 Task: Update the HOA fees of the saved search to no HOA.
Action: Mouse moved to (841, 123)
Screenshot: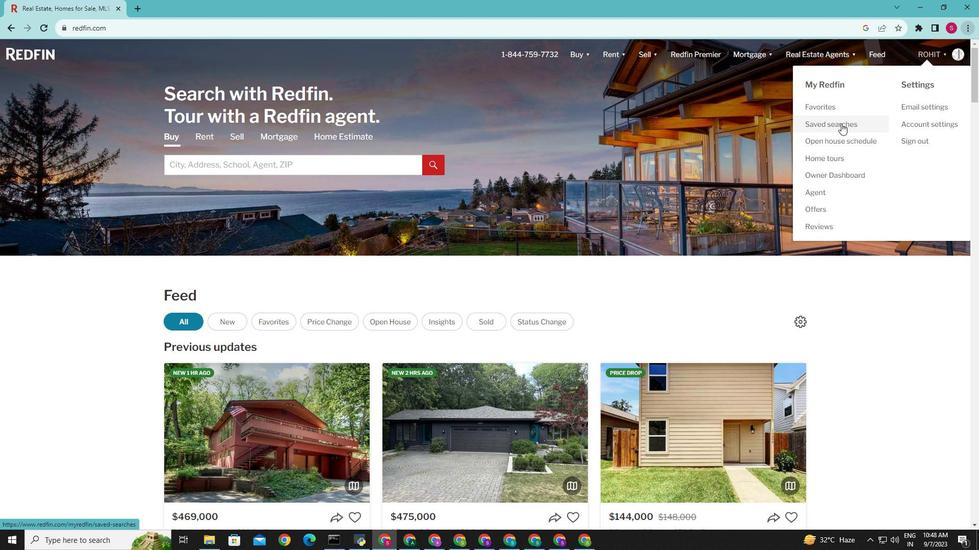 
Action: Mouse pressed left at (841, 123)
Screenshot: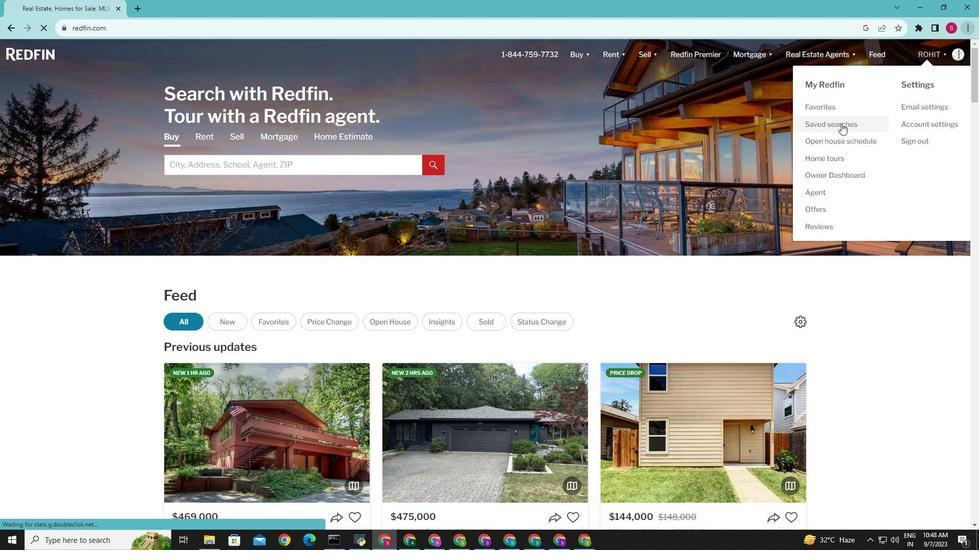 
Action: Mouse moved to (327, 247)
Screenshot: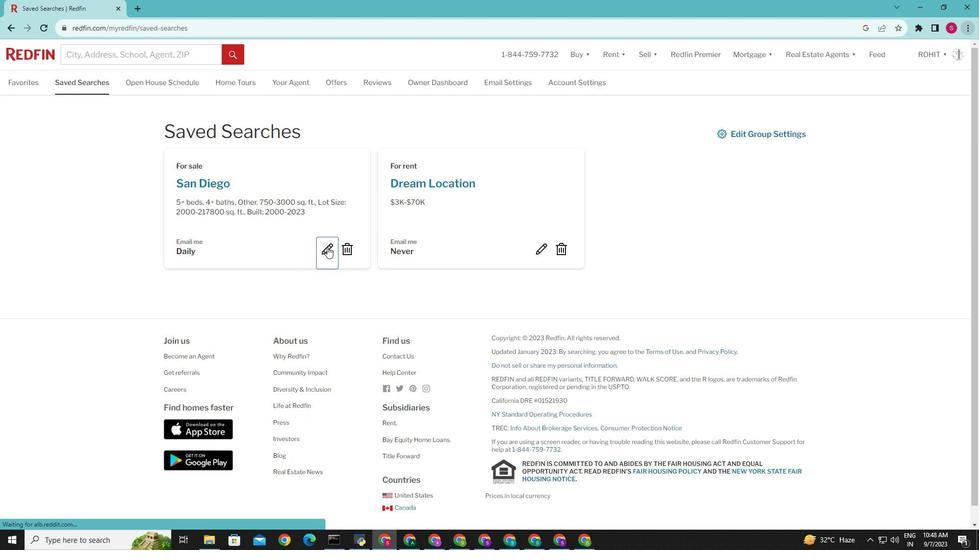 
Action: Mouse pressed left at (327, 247)
Screenshot: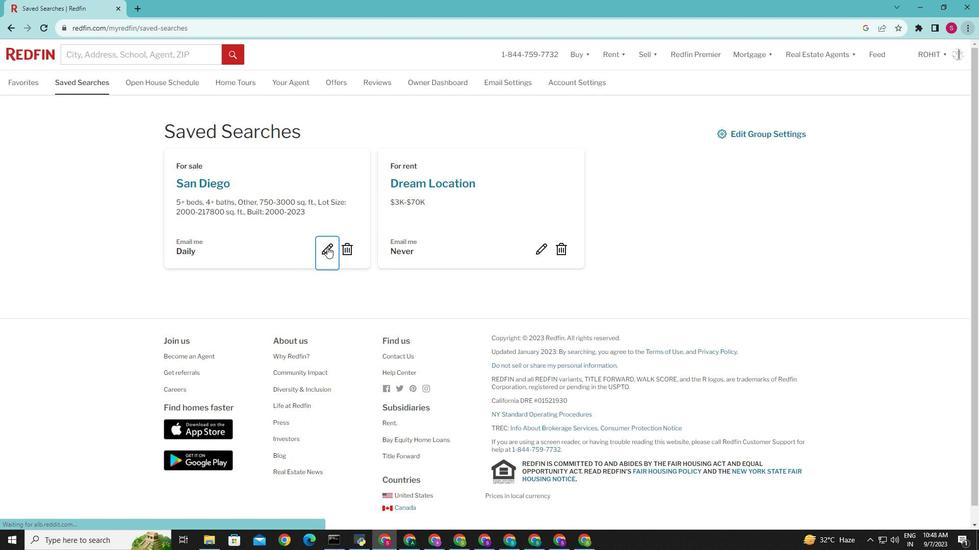 
Action: Mouse pressed left at (327, 247)
Screenshot: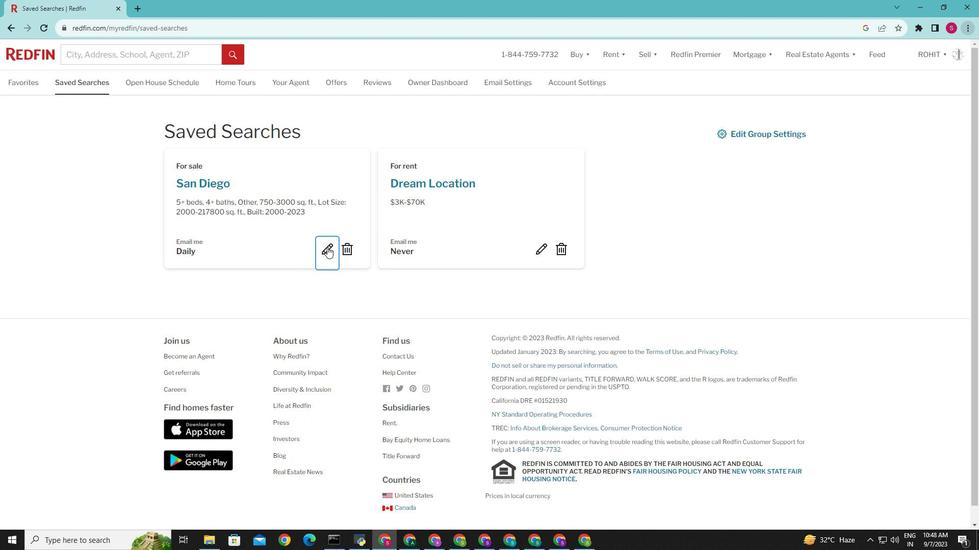 
Action: Mouse moved to (327, 260)
Screenshot: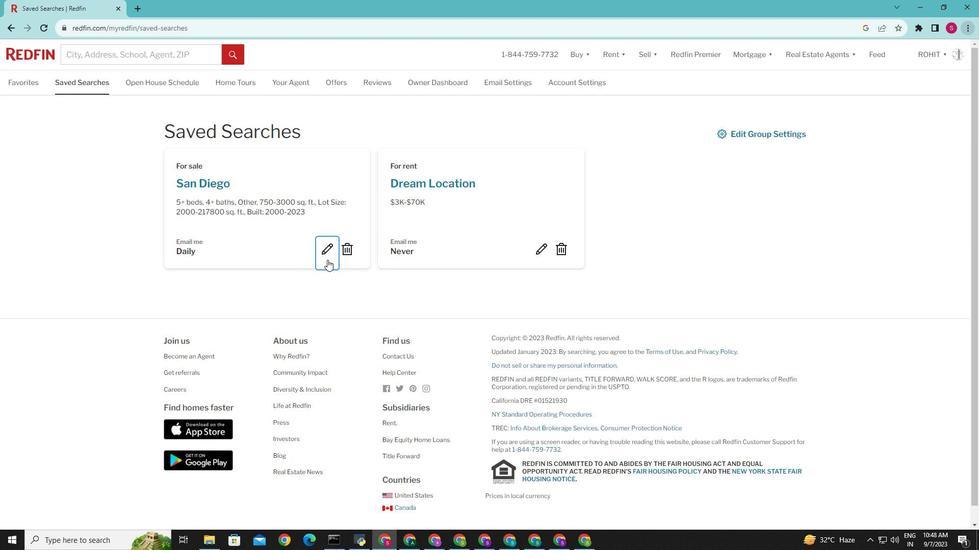 
Action: Mouse pressed left at (327, 260)
Screenshot: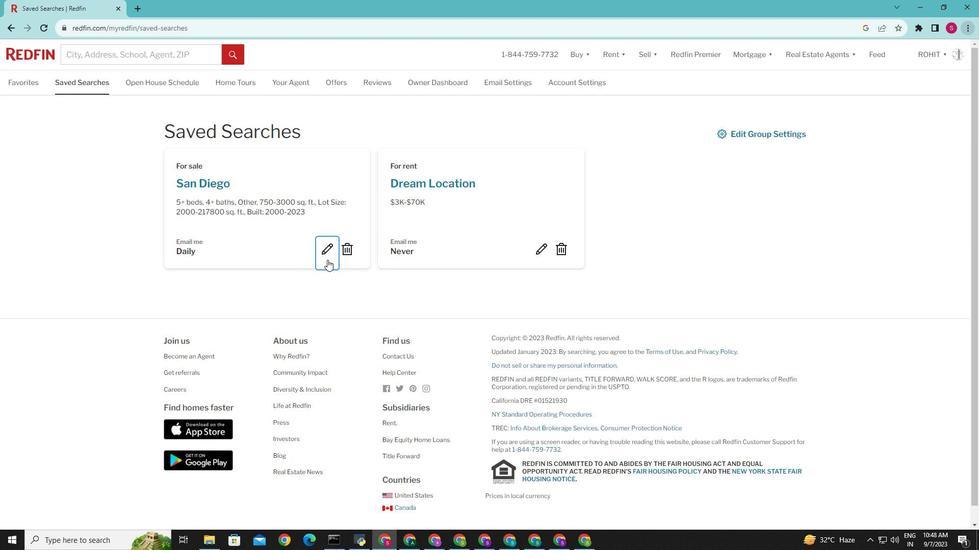 
Action: Mouse pressed left at (327, 260)
Screenshot: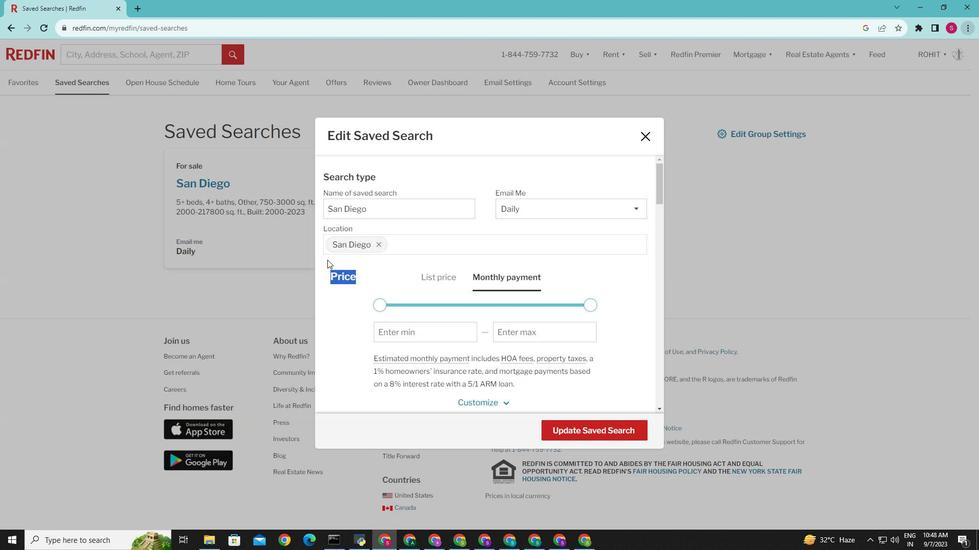 
Action: Mouse moved to (389, 342)
Screenshot: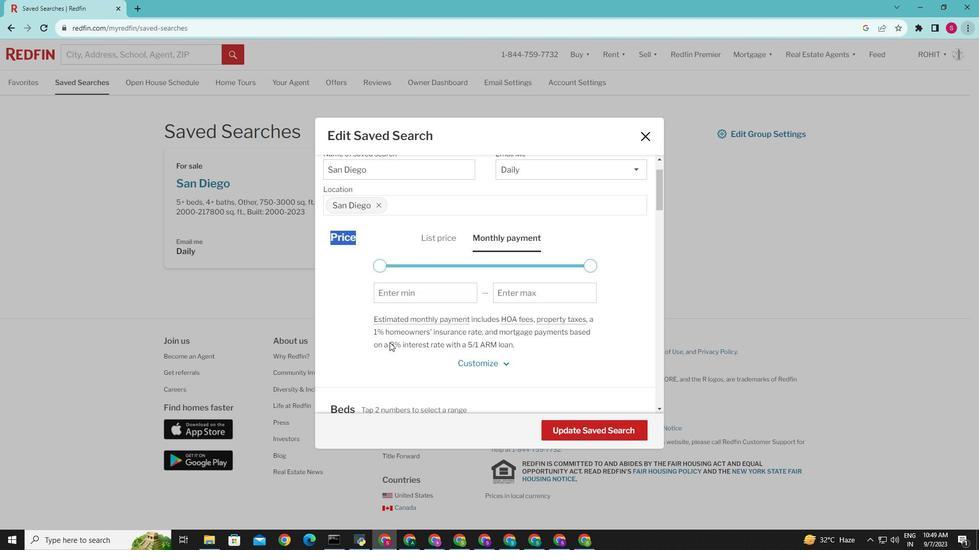 
Action: Mouse scrolled (389, 342) with delta (0, 0)
Screenshot: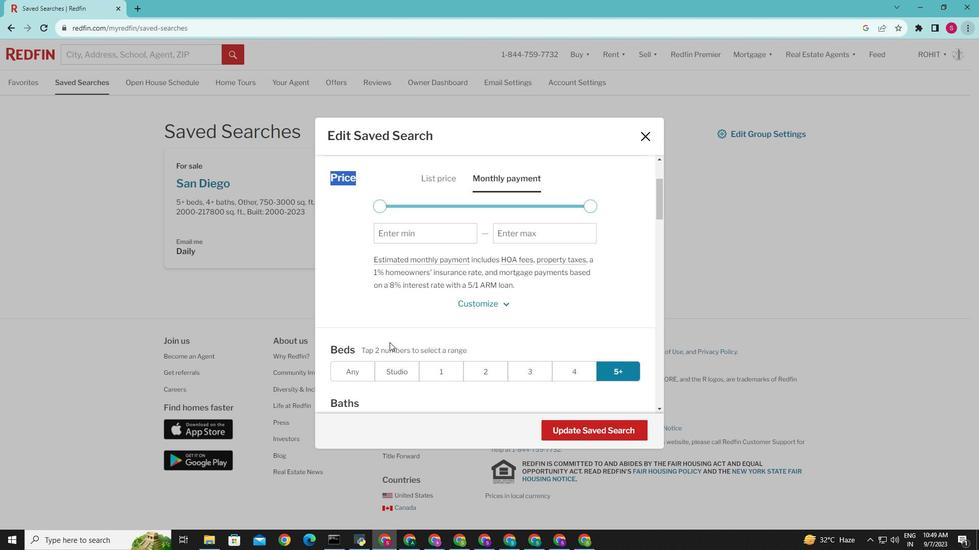 
Action: Mouse scrolled (389, 342) with delta (0, 0)
Screenshot: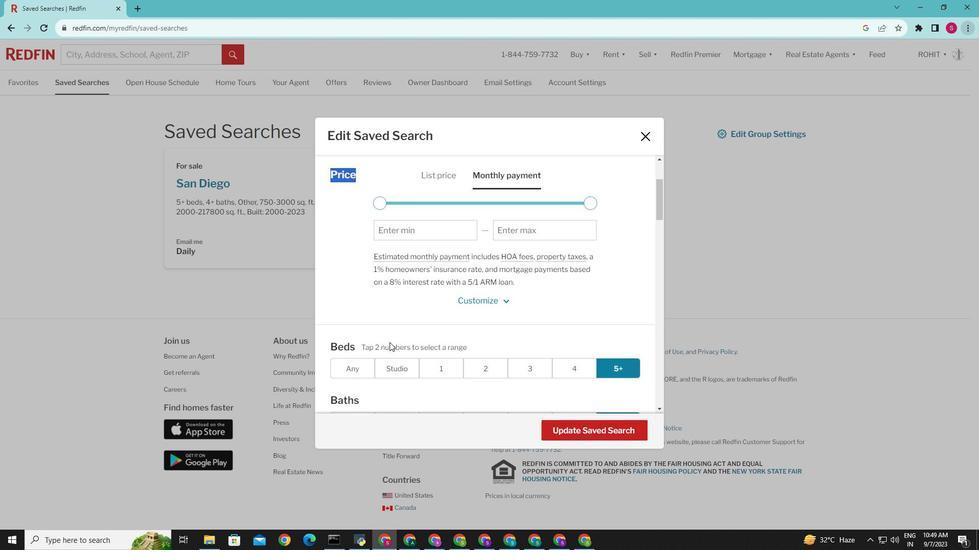 
Action: Mouse scrolled (389, 342) with delta (0, 0)
Screenshot: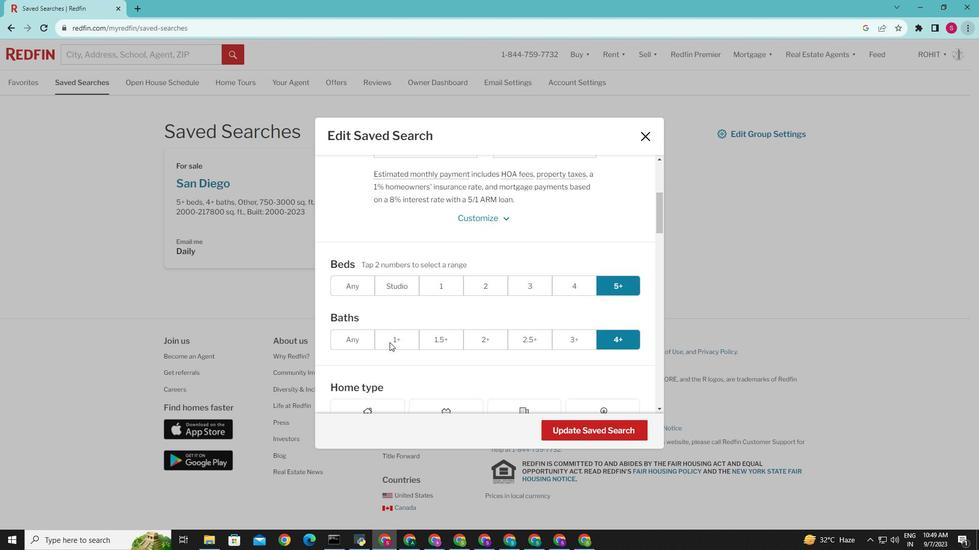 
Action: Mouse scrolled (389, 342) with delta (0, 0)
Screenshot: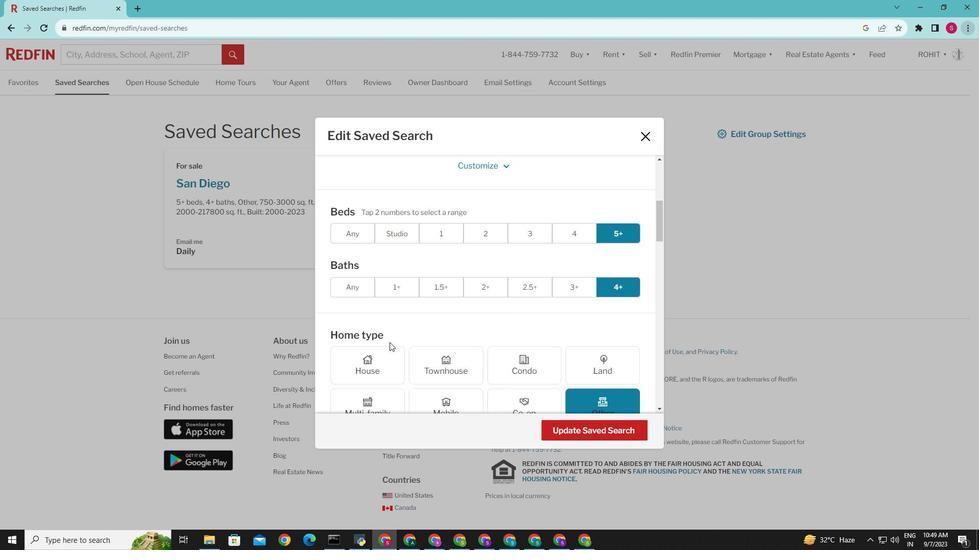
Action: Mouse scrolled (389, 342) with delta (0, 0)
Screenshot: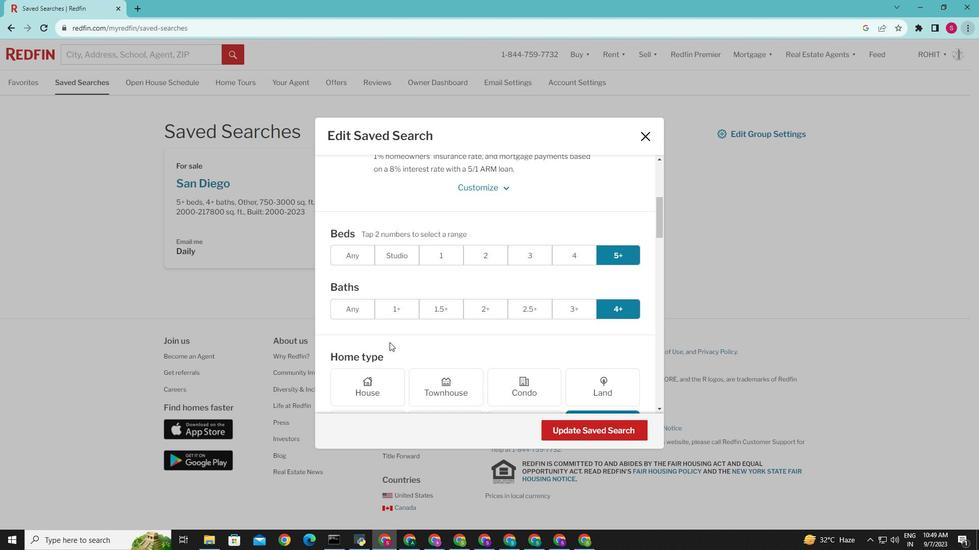 
Action: Mouse scrolled (389, 343) with delta (0, 0)
Screenshot: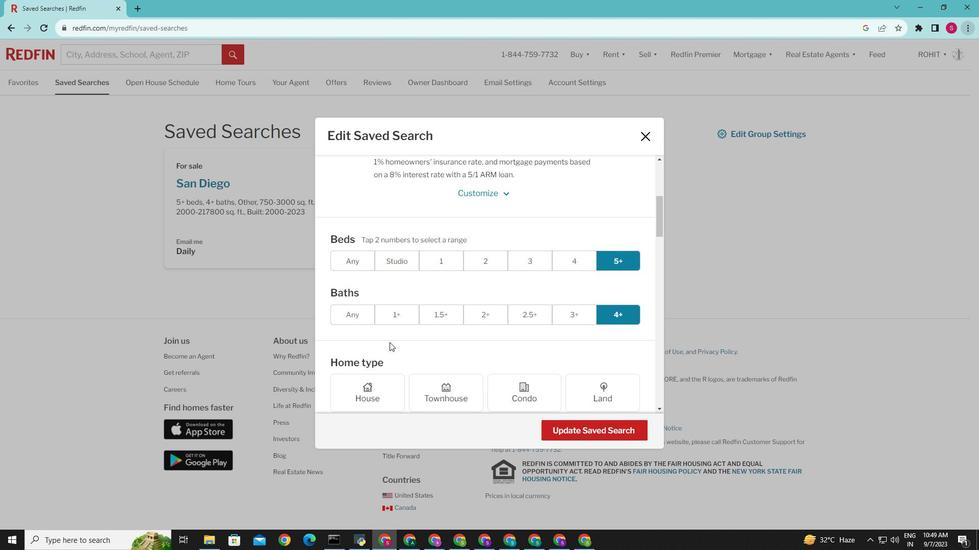 
Action: Mouse scrolled (389, 342) with delta (0, 0)
Screenshot: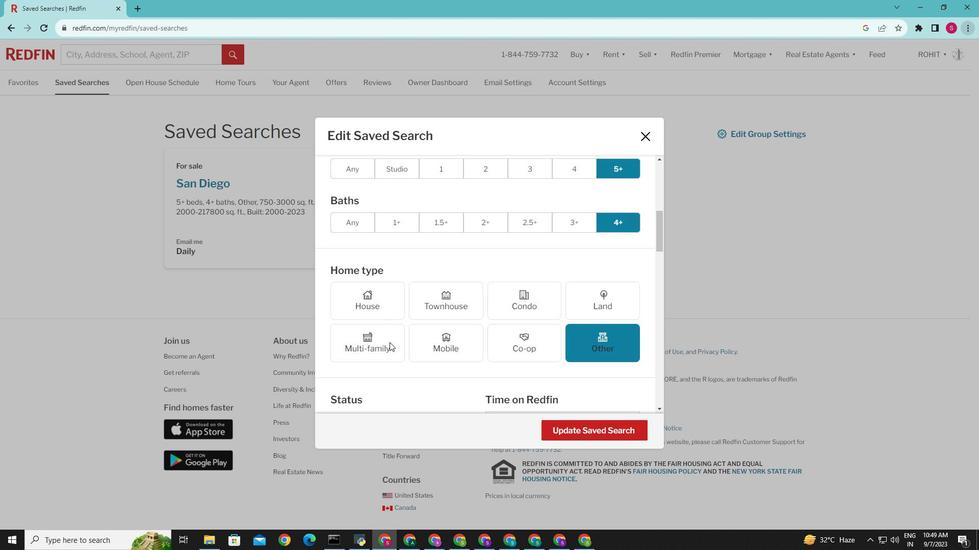 
Action: Mouse scrolled (389, 342) with delta (0, 0)
Screenshot: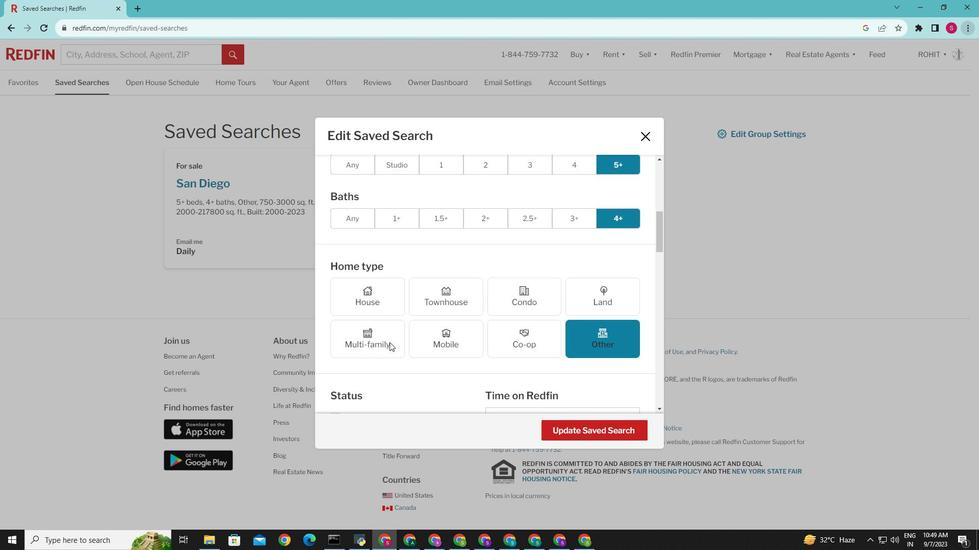 
Action: Mouse scrolled (389, 342) with delta (0, 0)
Screenshot: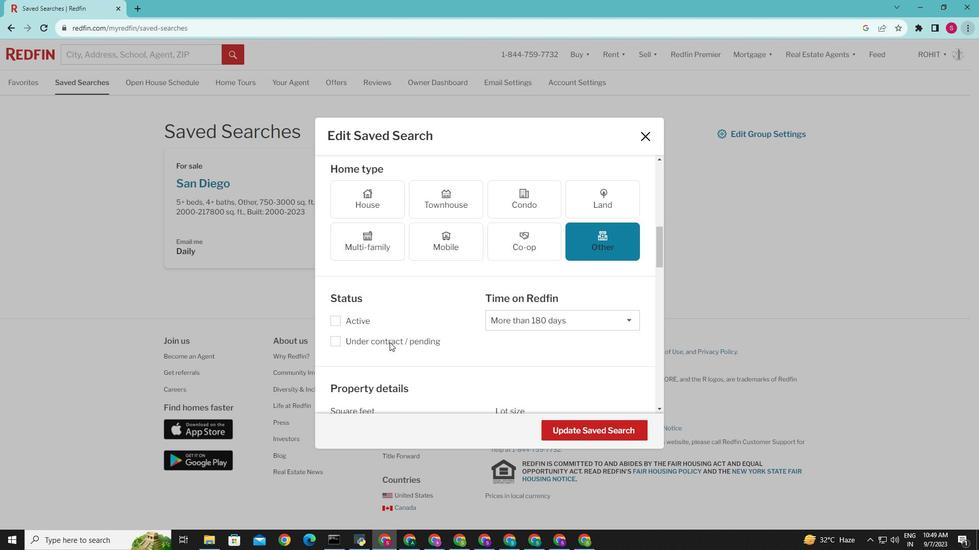 
Action: Mouse scrolled (389, 342) with delta (0, 0)
Screenshot: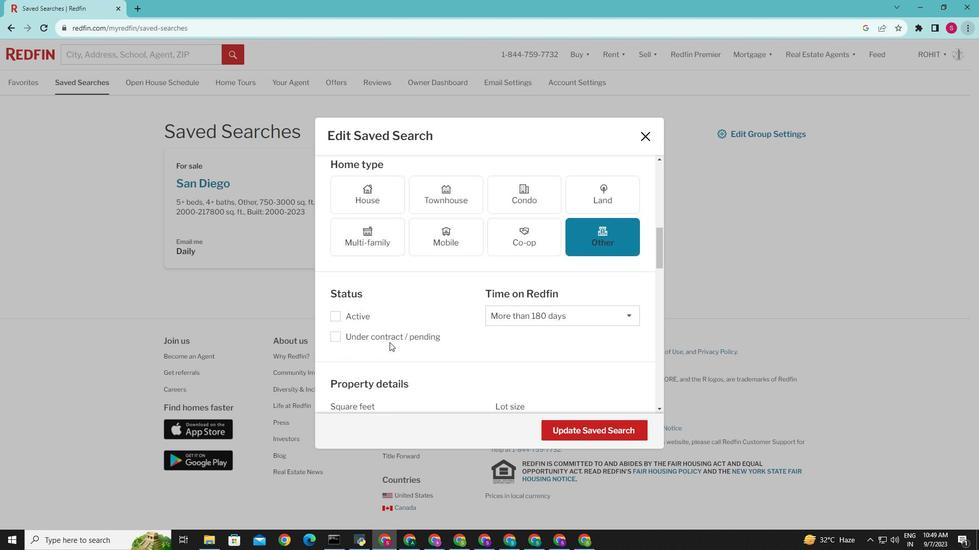 
Action: Mouse scrolled (389, 342) with delta (0, 0)
Screenshot: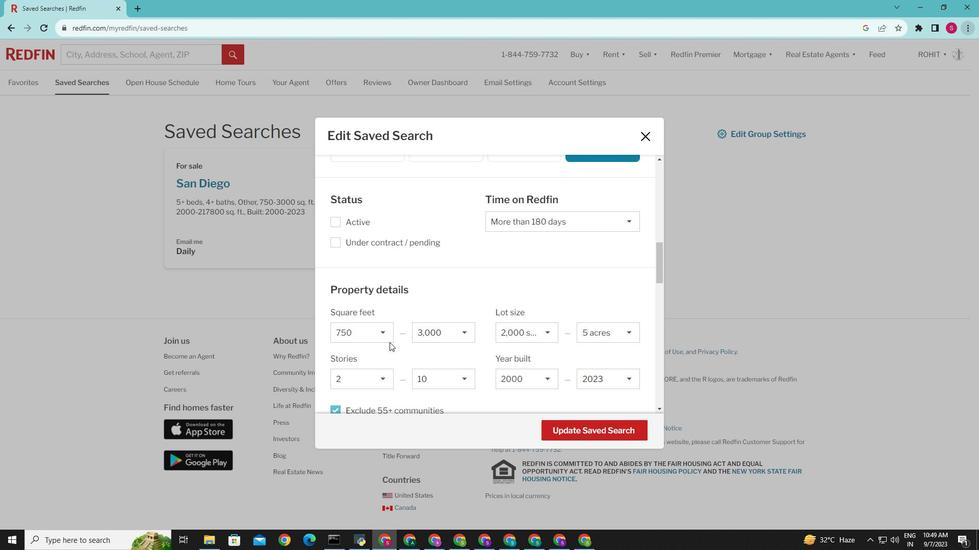 
Action: Mouse scrolled (389, 342) with delta (0, 0)
Screenshot: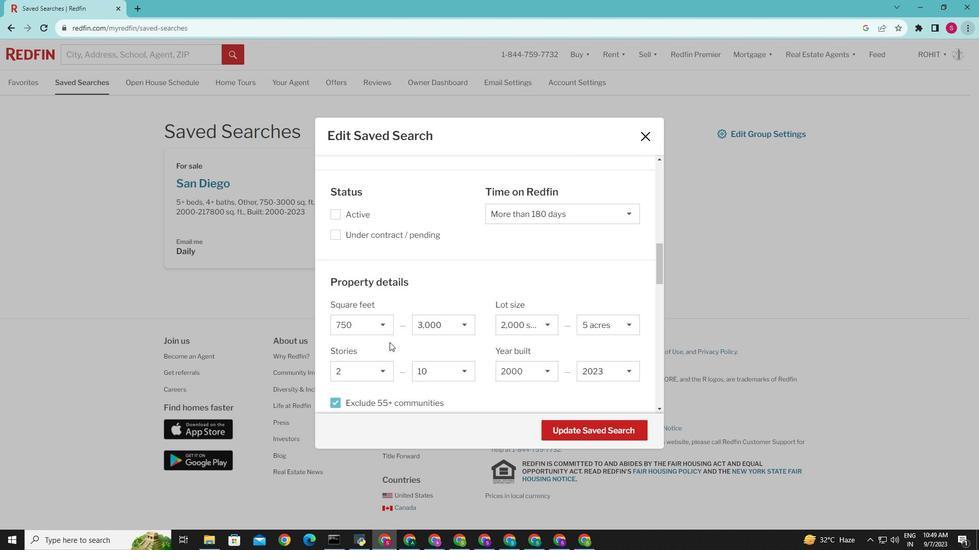
Action: Mouse scrolled (389, 342) with delta (0, 0)
Screenshot: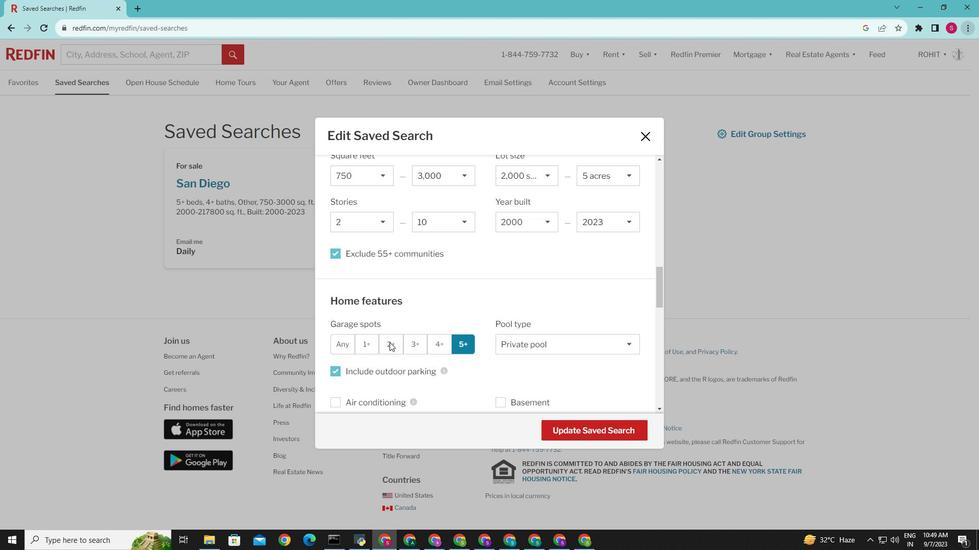 
Action: Mouse scrolled (389, 342) with delta (0, 0)
Screenshot: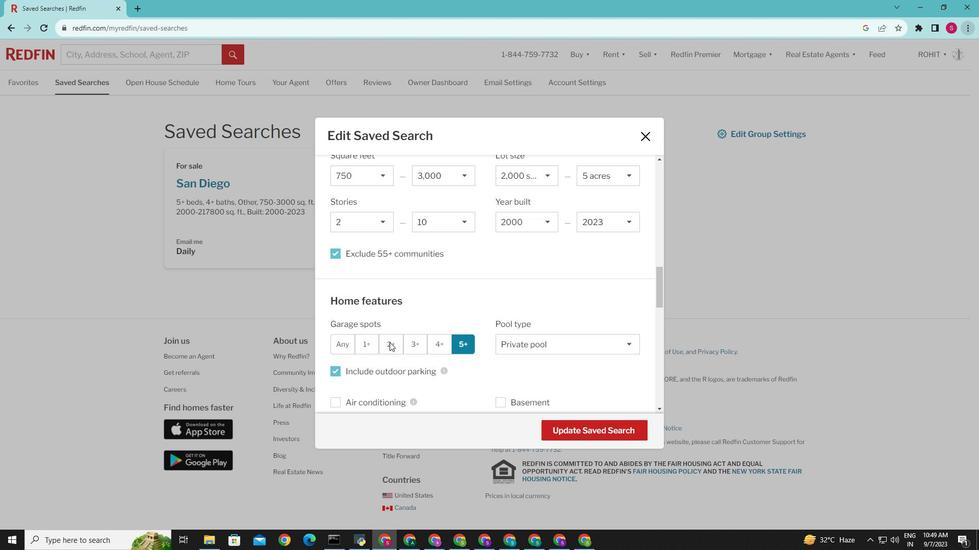 
Action: Mouse scrolled (389, 342) with delta (0, 0)
Screenshot: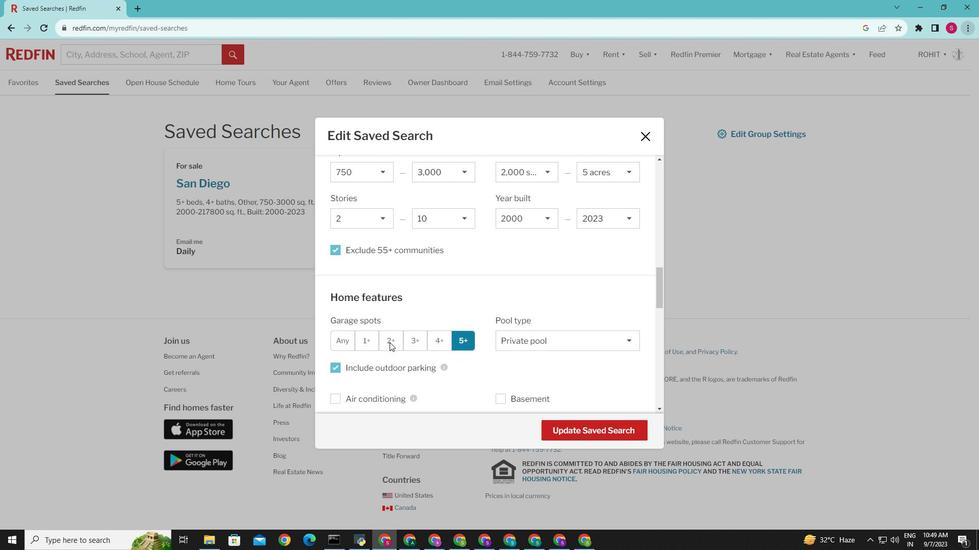 
Action: Mouse scrolled (389, 342) with delta (0, 0)
Screenshot: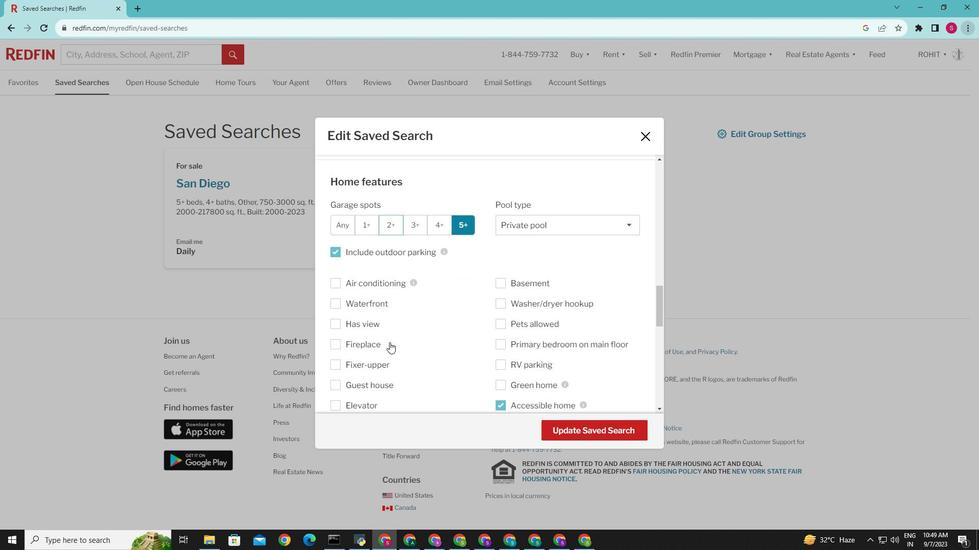 
Action: Mouse scrolled (389, 342) with delta (0, 0)
Screenshot: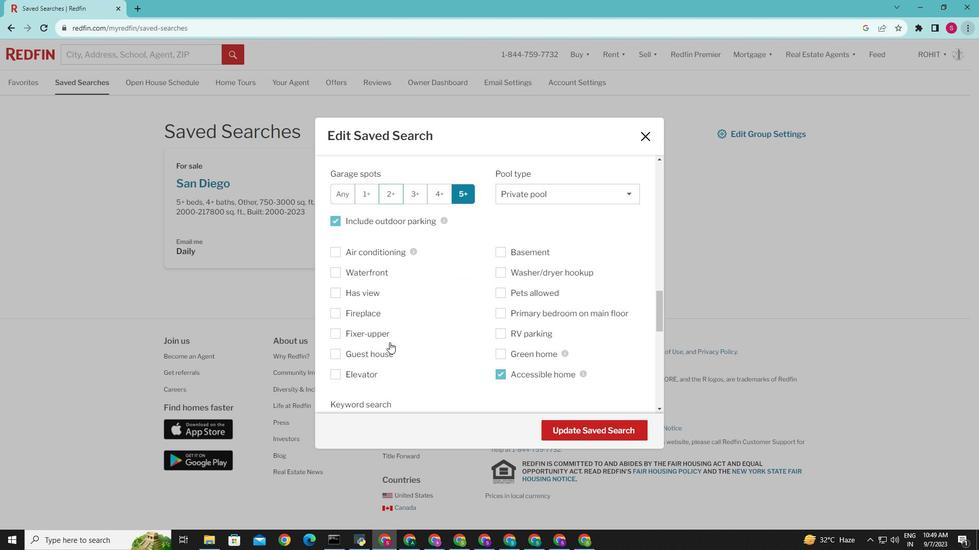 
Action: Mouse scrolled (389, 342) with delta (0, 0)
Screenshot: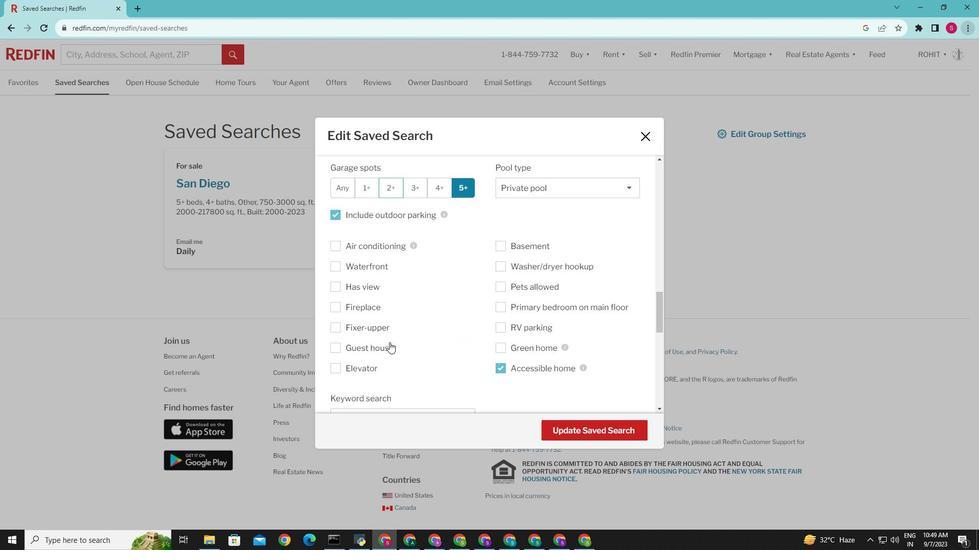 
Action: Mouse scrolled (389, 342) with delta (0, 0)
Screenshot: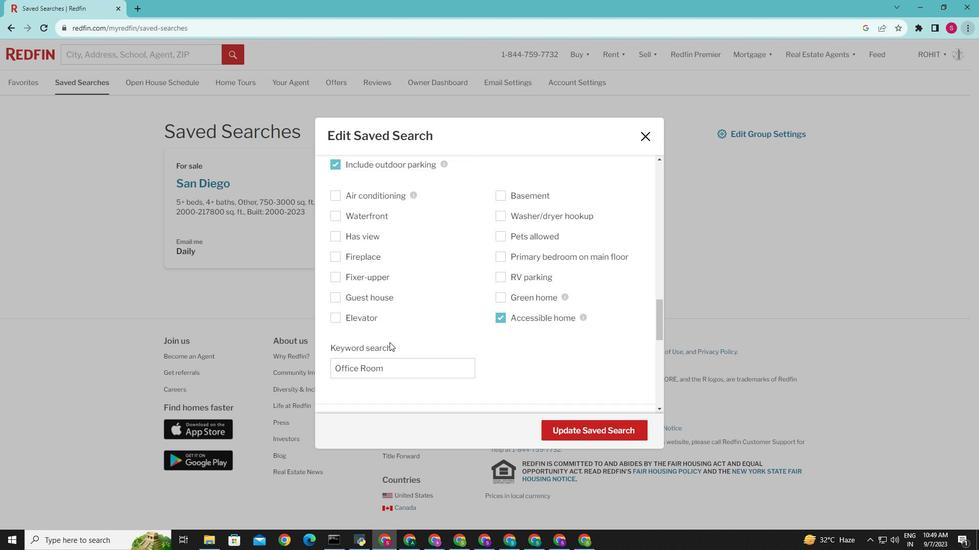 
Action: Mouse scrolled (389, 342) with delta (0, 0)
Screenshot: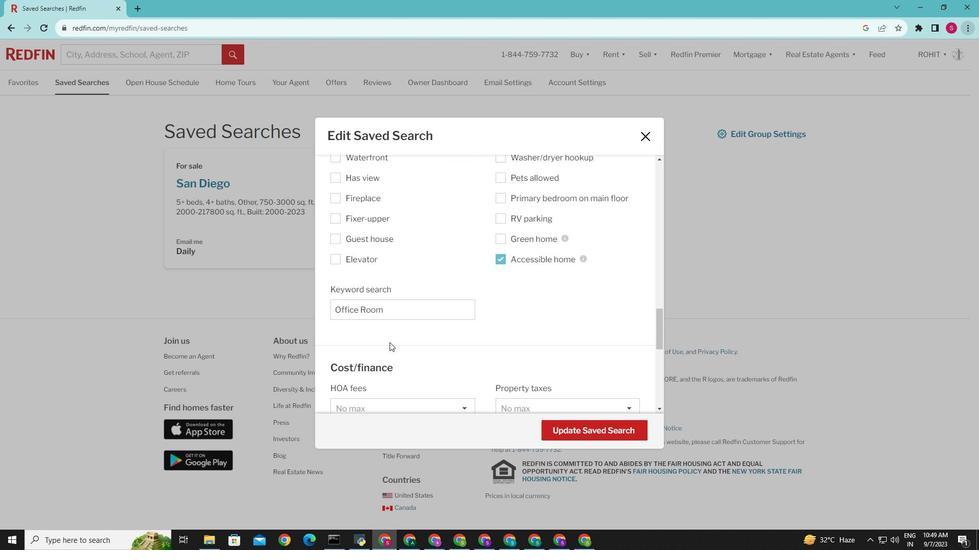 
Action: Mouse scrolled (389, 342) with delta (0, 0)
Screenshot: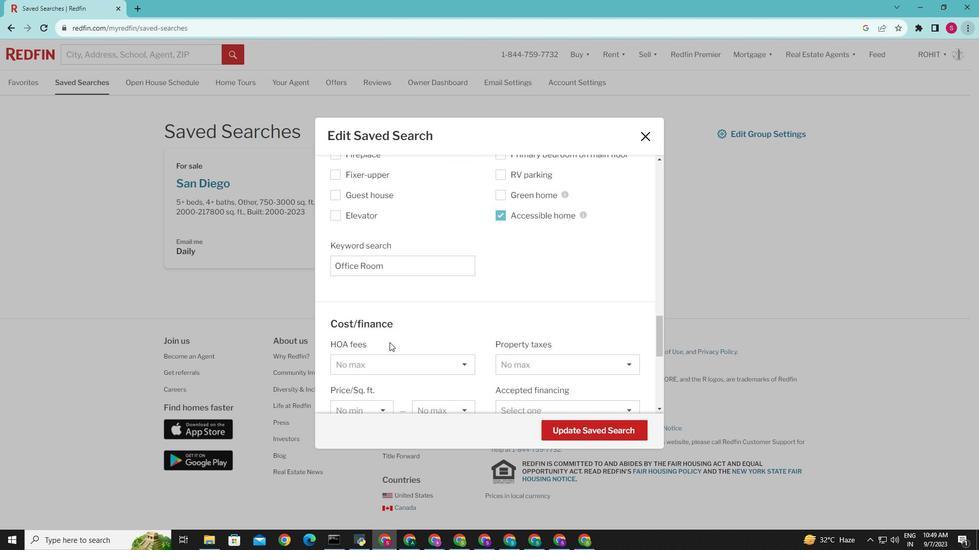 
Action: Mouse scrolled (389, 342) with delta (0, 0)
Screenshot: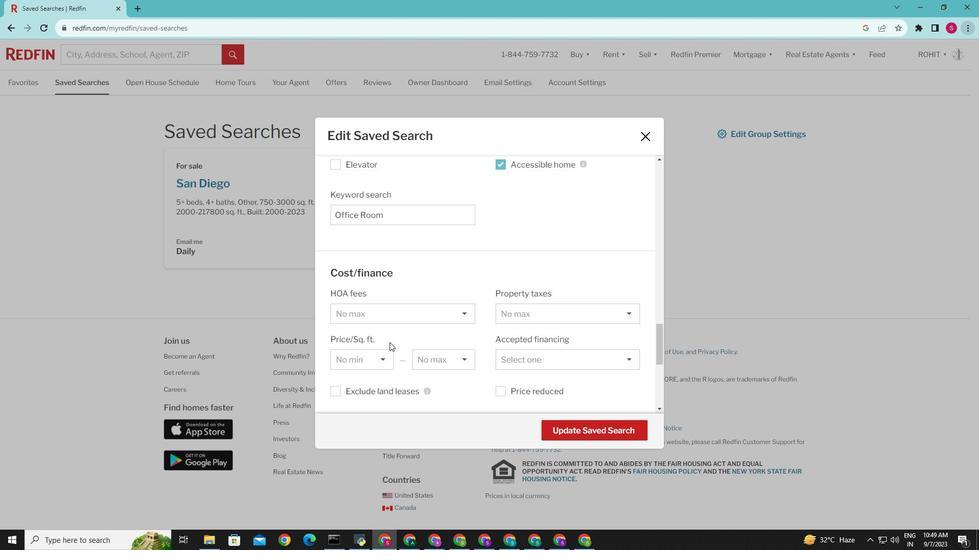 
Action: Mouse moved to (388, 311)
Screenshot: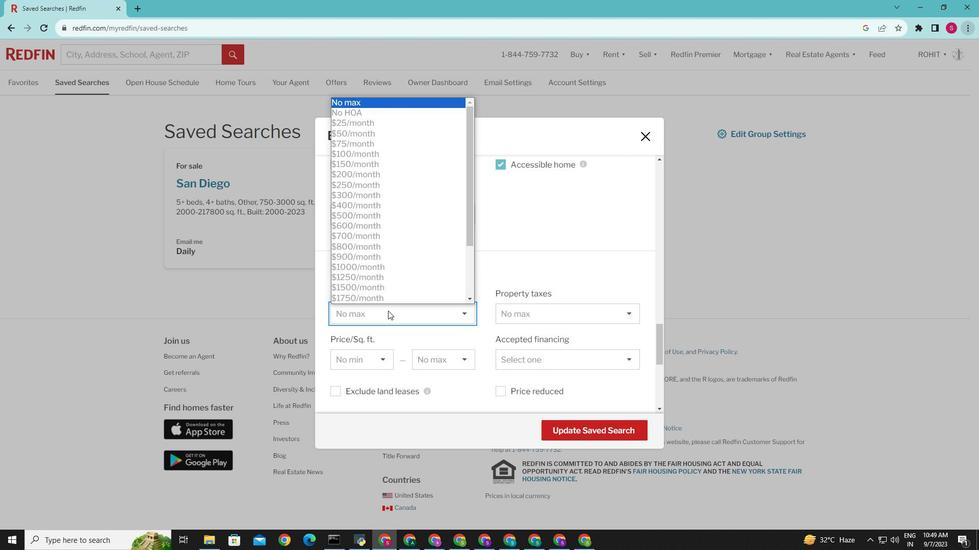 
Action: Mouse pressed left at (388, 311)
Screenshot: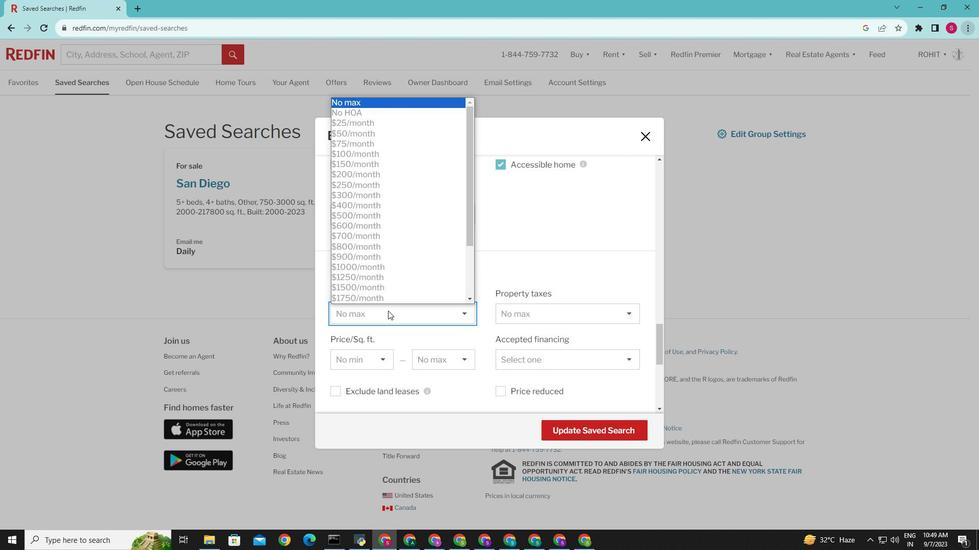 
Action: Mouse moved to (349, 113)
Screenshot: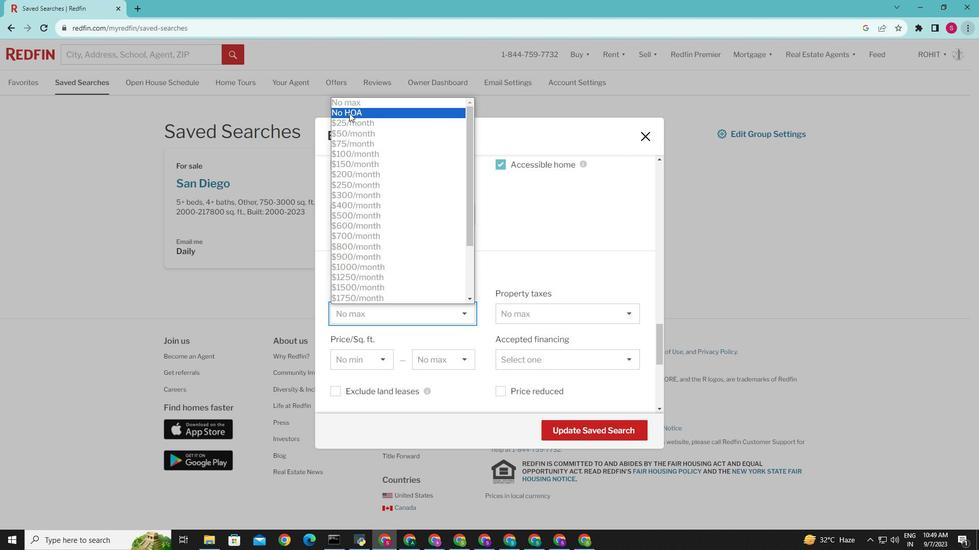 
Action: Mouse pressed left at (349, 113)
Screenshot: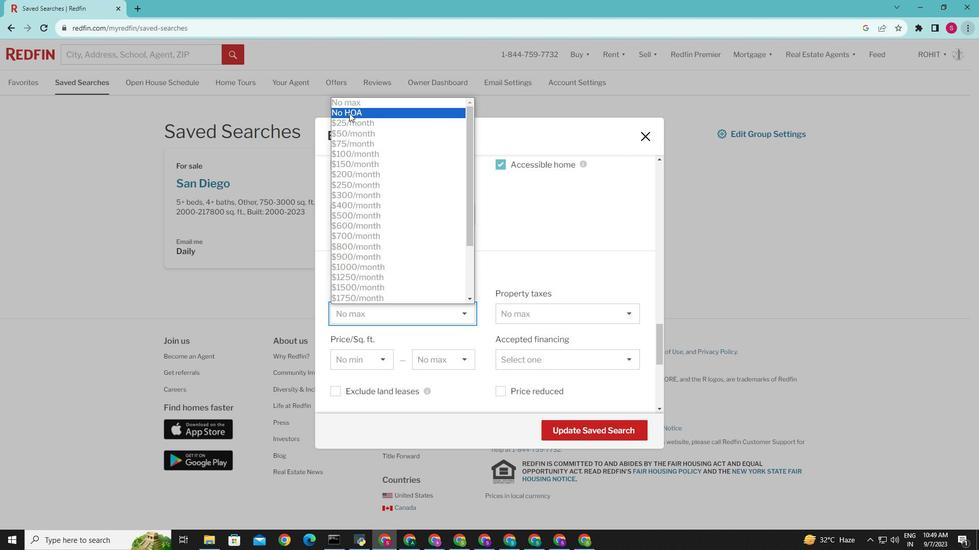 
Action: Mouse moved to (571, 429)
Screenshot: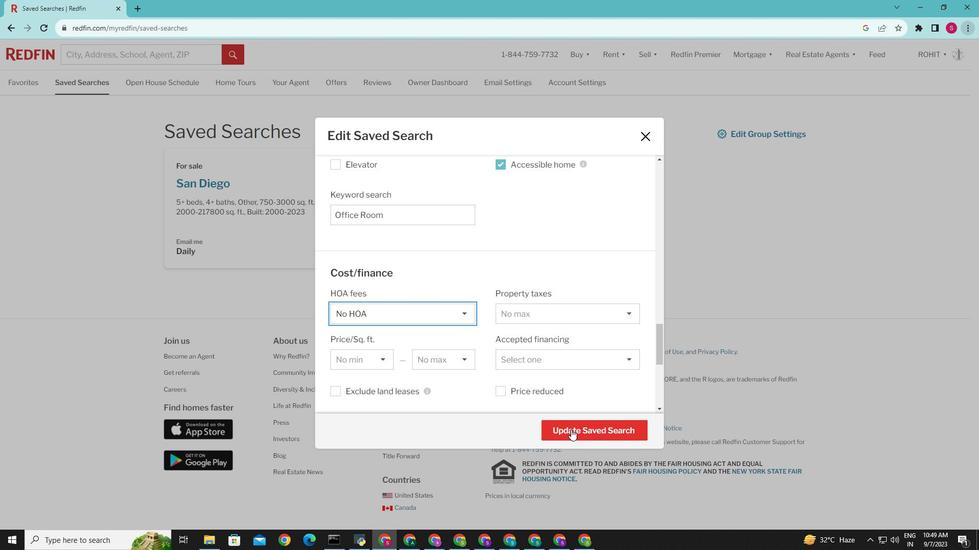 
Action: Mouse pressed left at (571, 429)
Screenshot: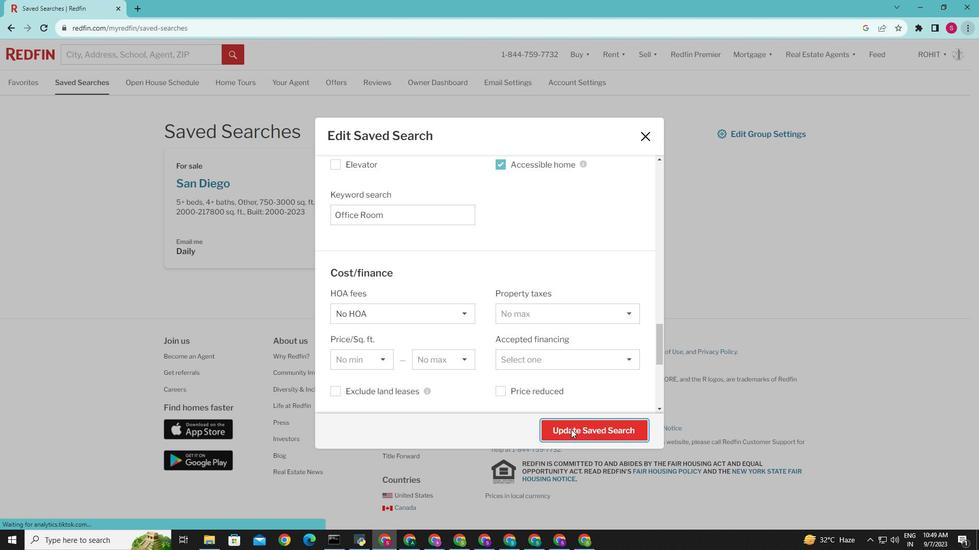 
Action: Mouse moved to (467, 414)
Screenshot: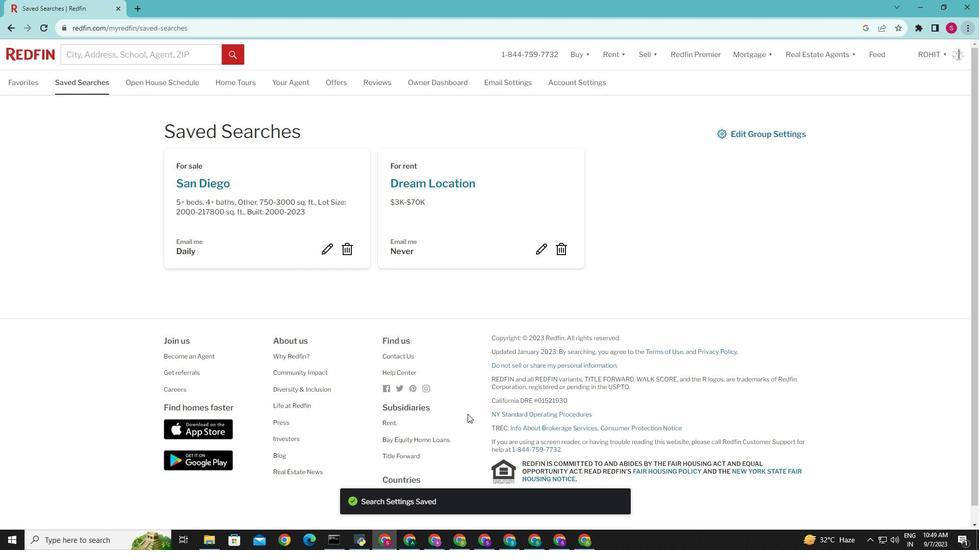 
